 Task: Toggle the option "Accept autocomlete suggestions on Enter".
Action: Mouse moved to (1198, 35)
Screenshot: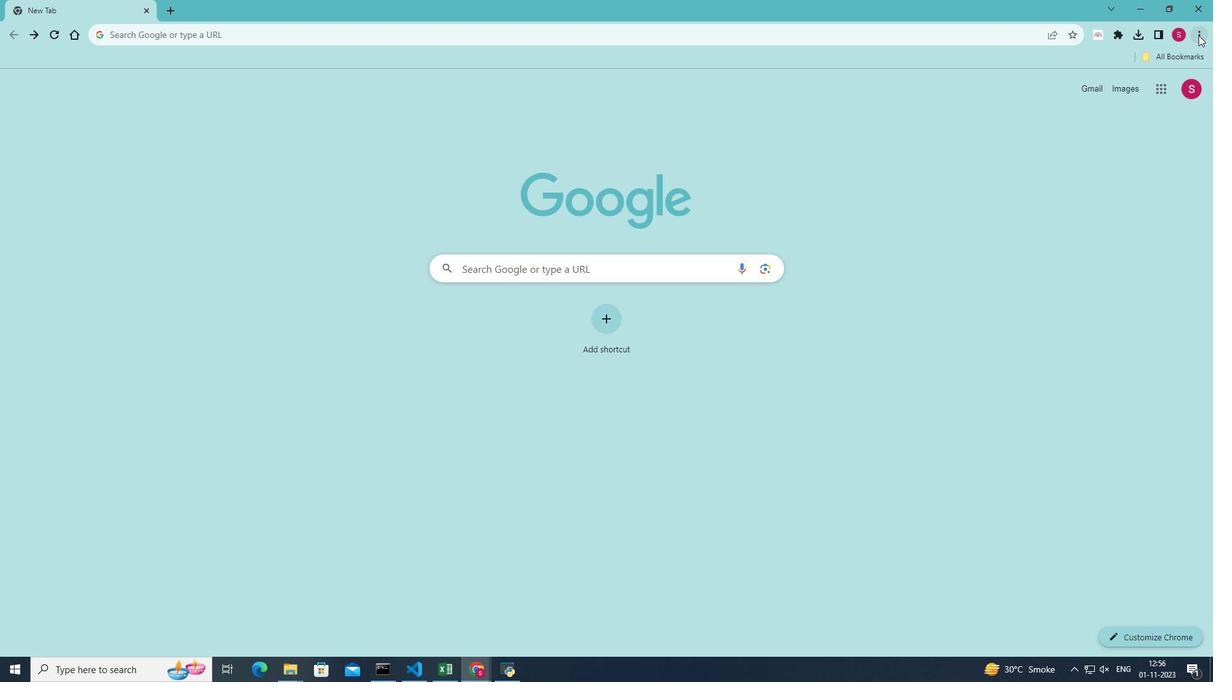 
Action: Mouse pressed left at (1198, 35)
Screenshot: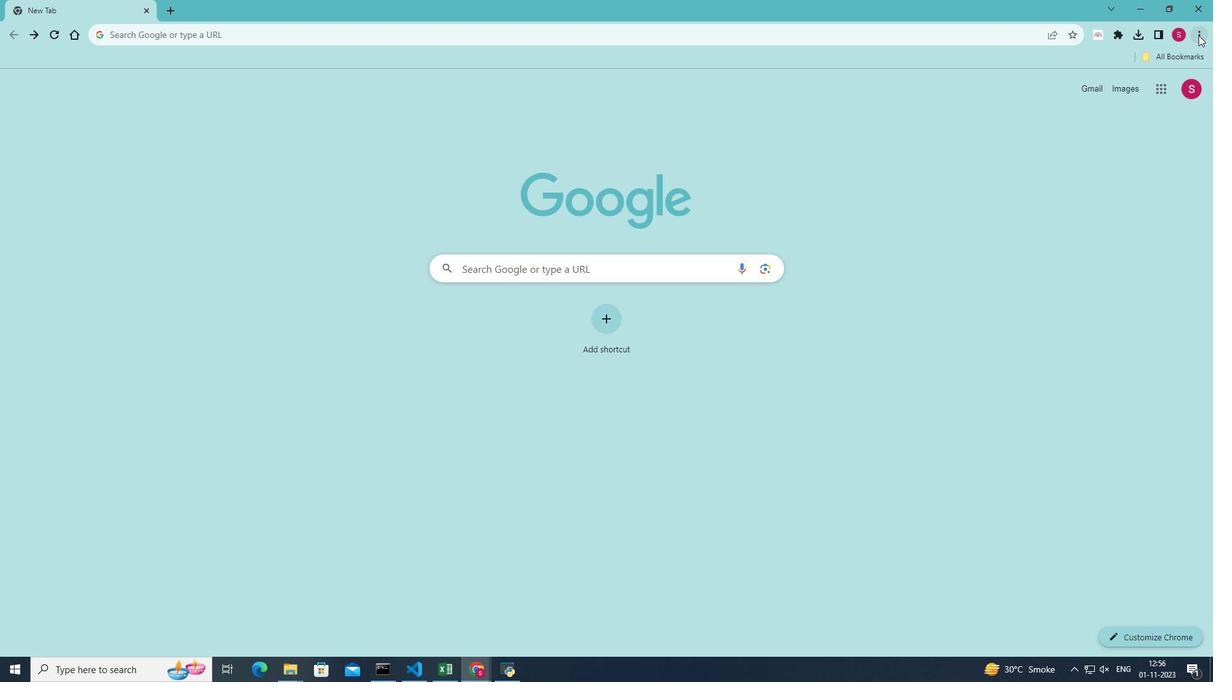 
Action: Mouse moved to (1097, 230)
Screenshot: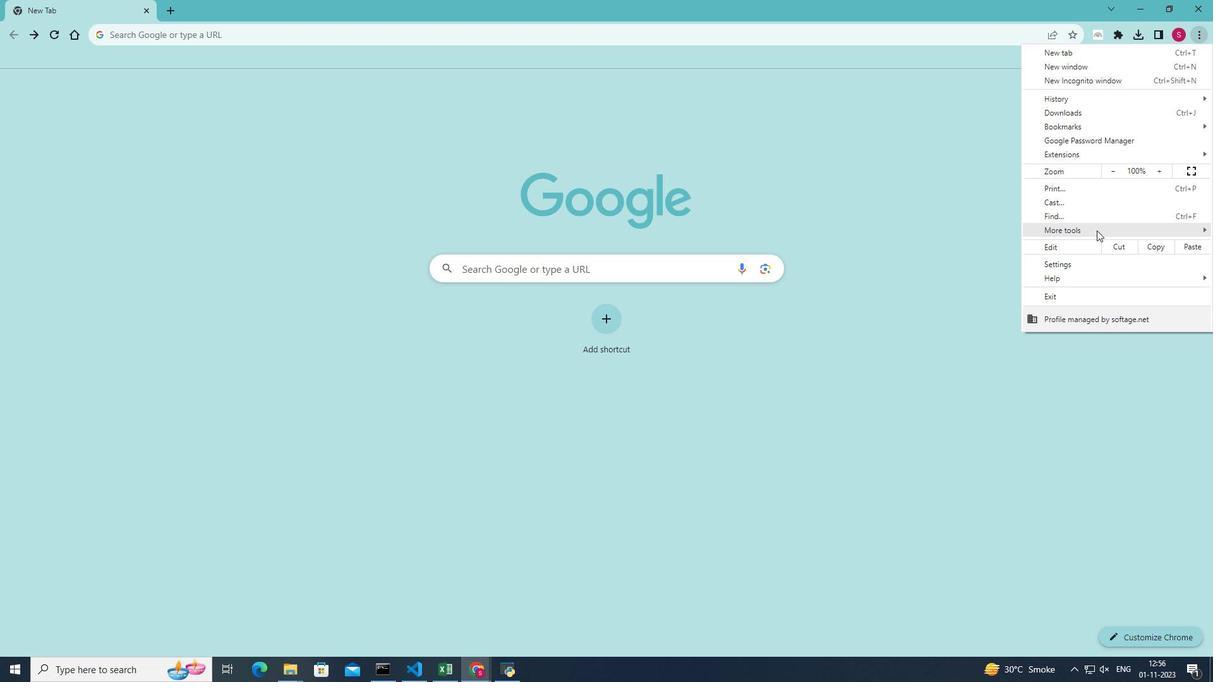 
Action: Mouse pressed left at (1097, 230)
Screenshot: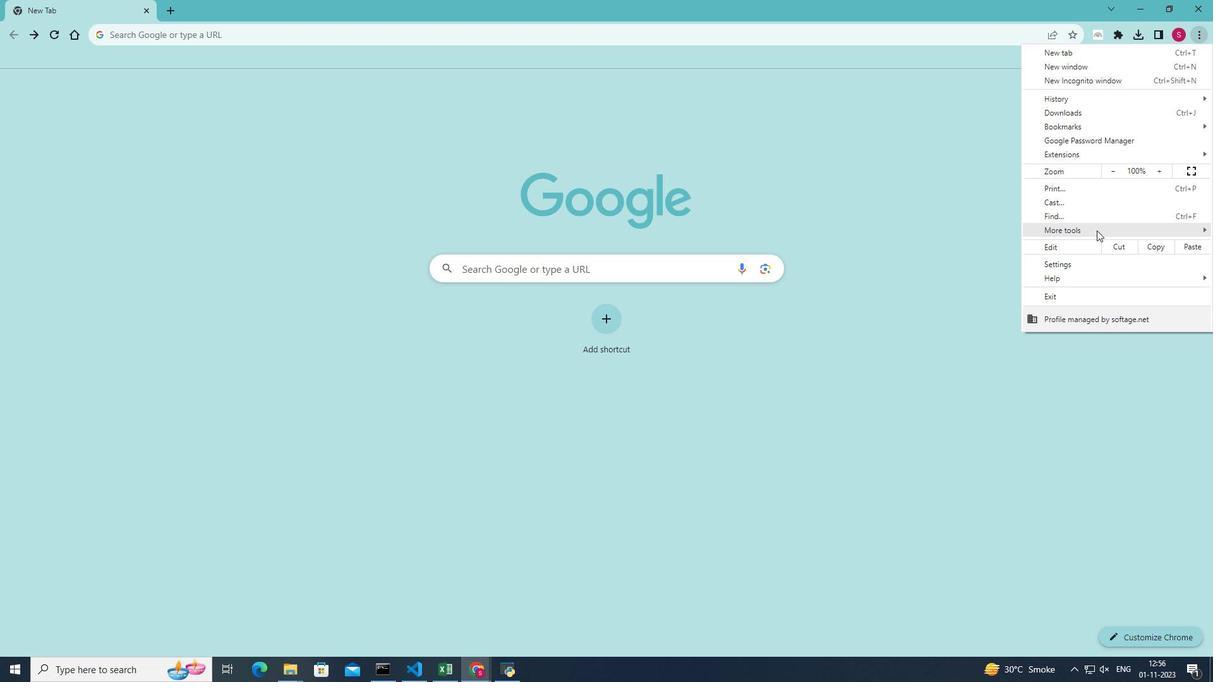 
Action: Mouse moved to (964, 319)
Screenshot: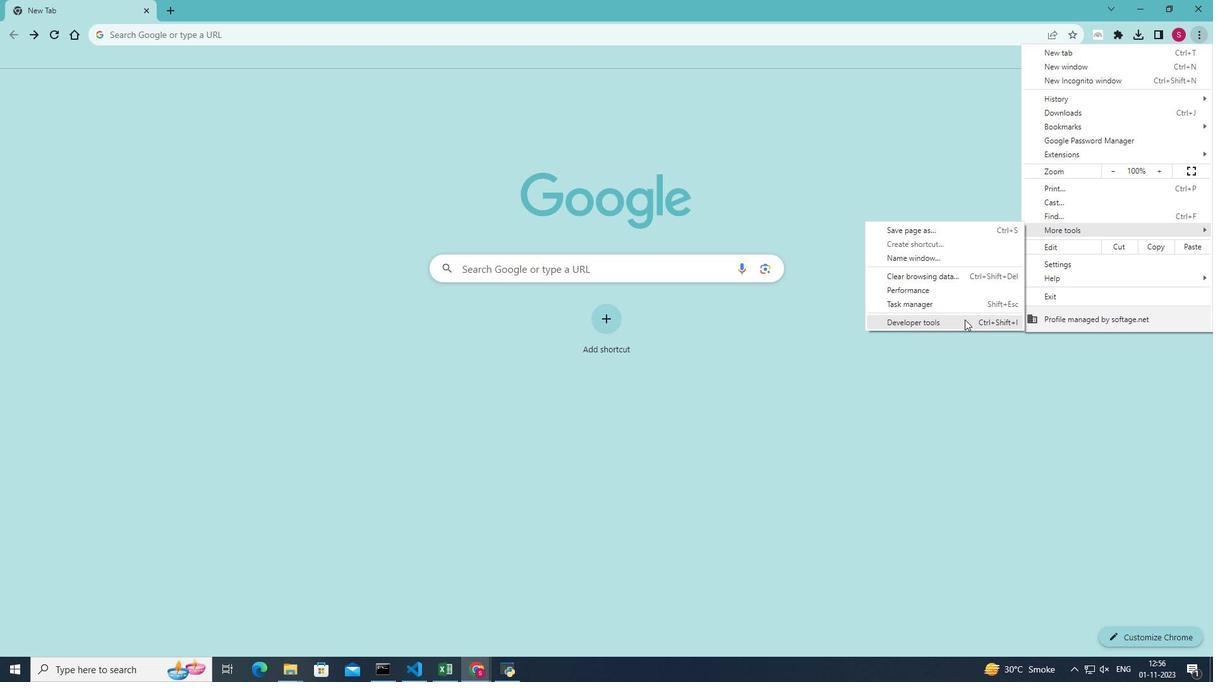 
Action: Mouse pressed left at (964, 319)
Screenshot: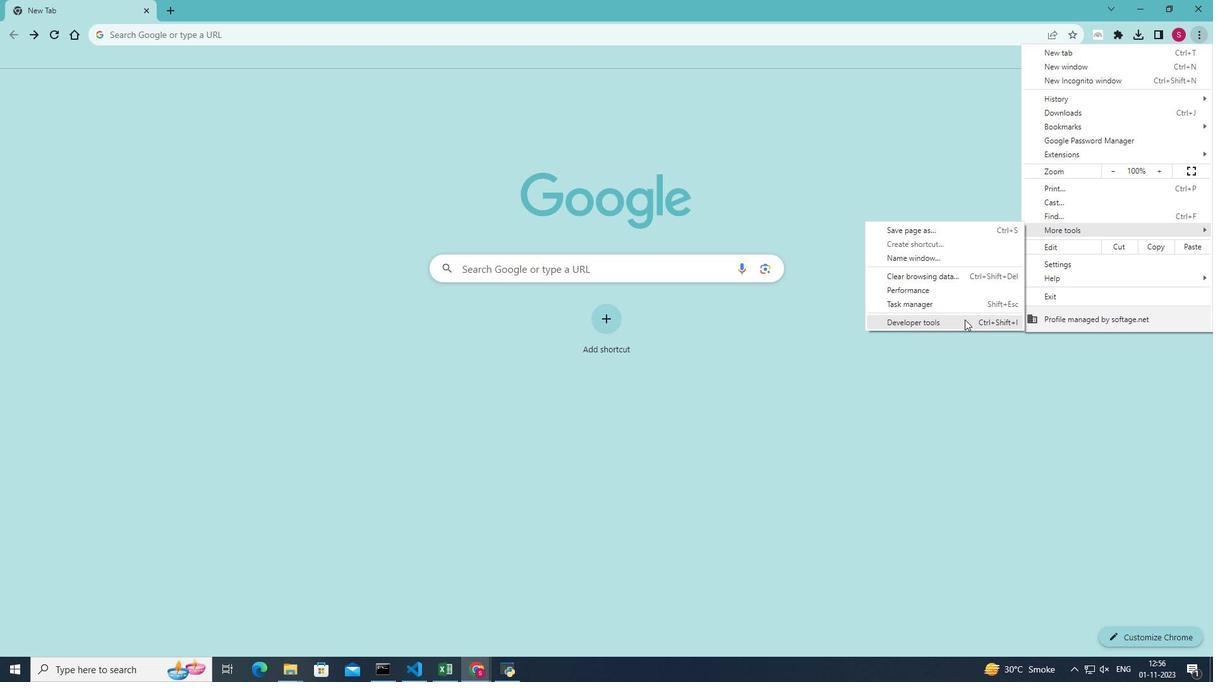 
Action: Mouse moved to (1169, 77)
Screenshot: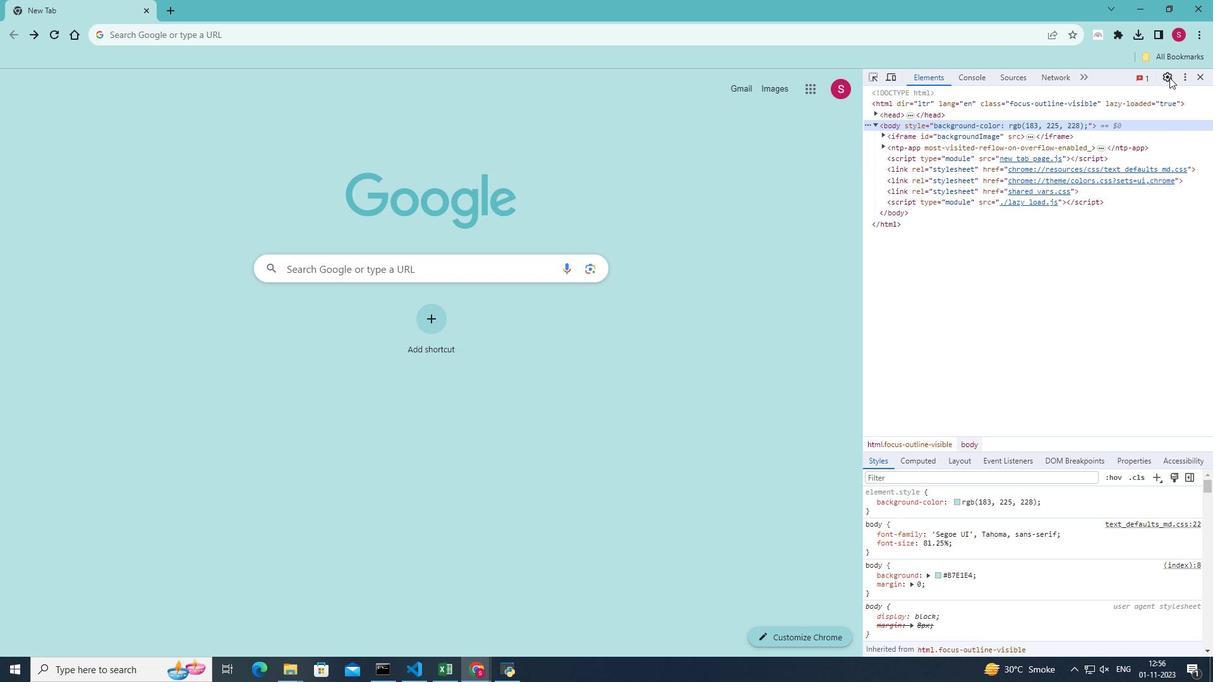 
Action: Mouse pressed left at (1169, 77)
Screenshot: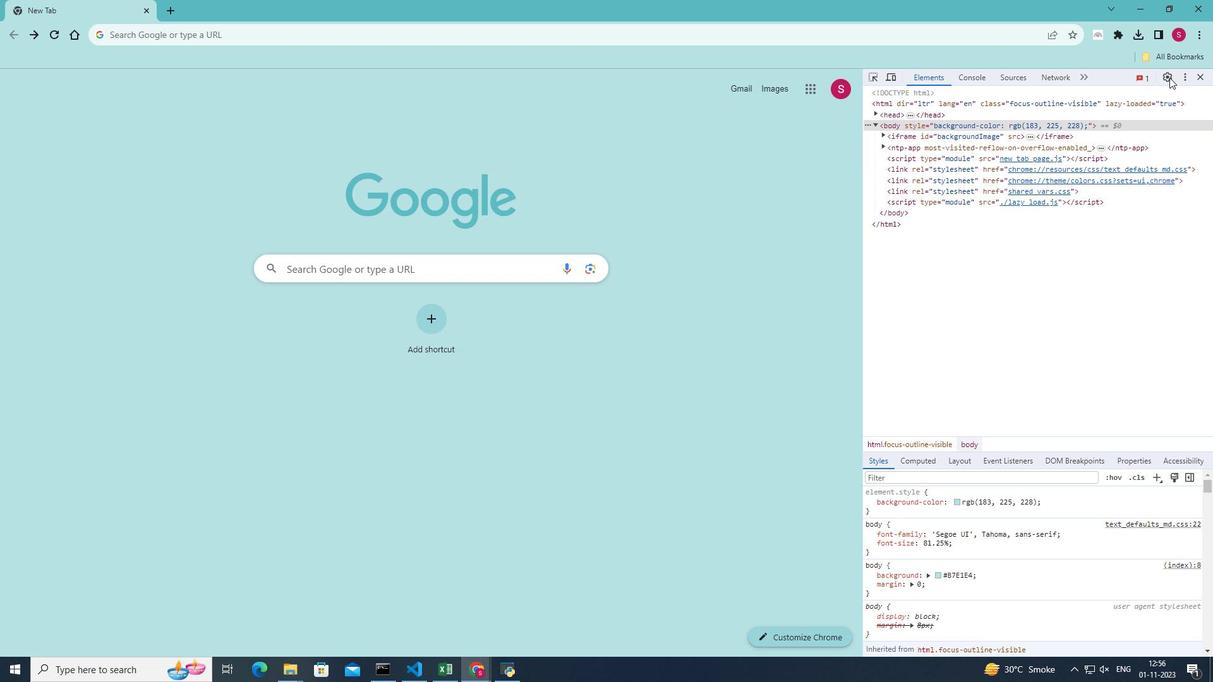 
Action: Mouse moved to (1162, 488)
Screenshot: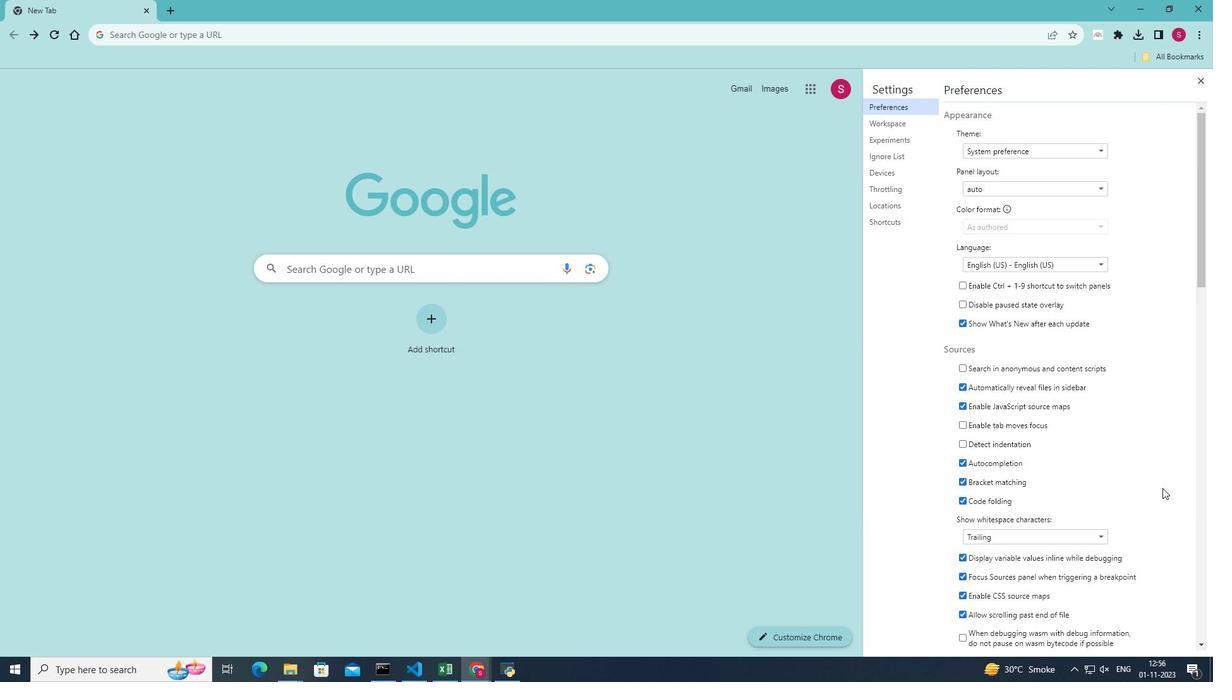 
Action: Mouse scrolled (1162, 487) with delta (0, 0)
Screenshot: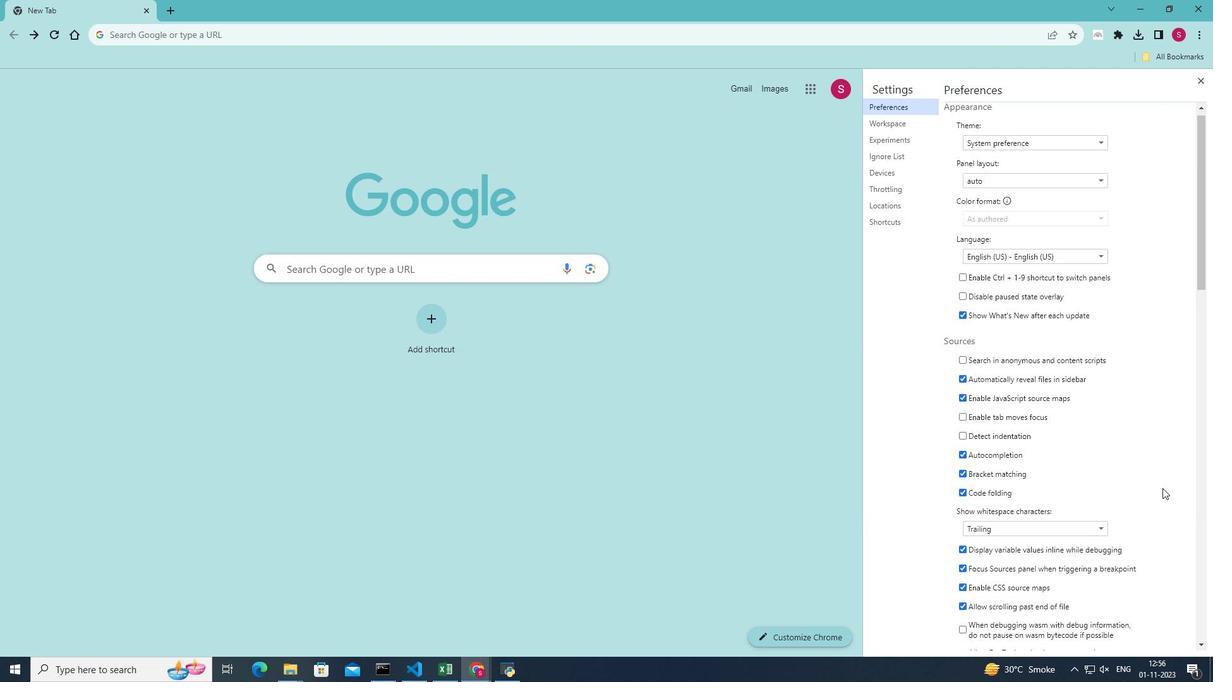 
Action: Mouse scrolled (1162, 487) with delta (0, 0)
Screenshot: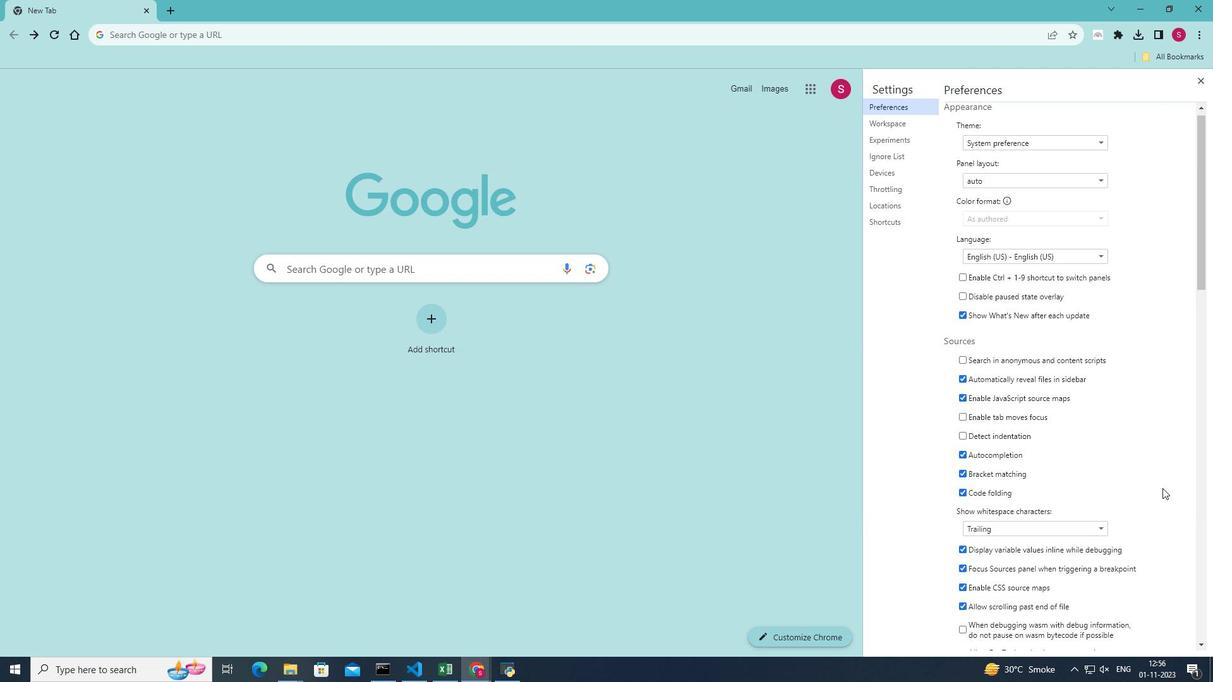 
Action: Mouse scrolled (1162, 487) with delta (0, 0)
Screenshot: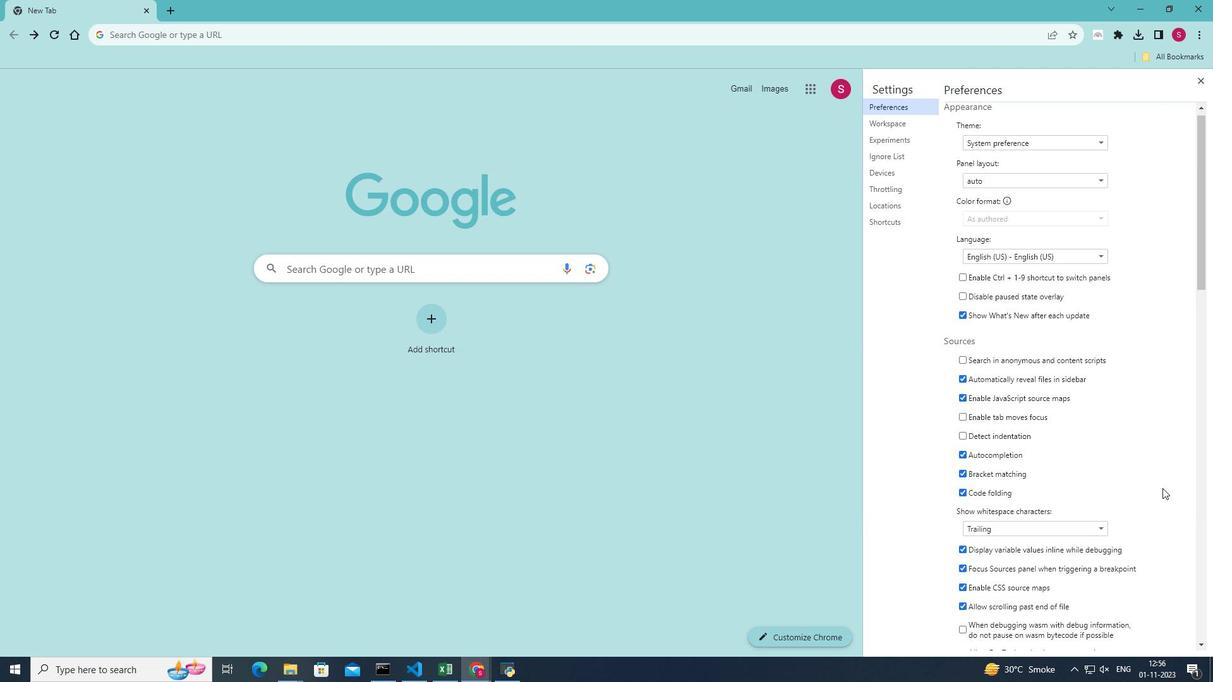 
Action: Mouse scrolled (1162, 487) with delta (0, 0)
Screenshot: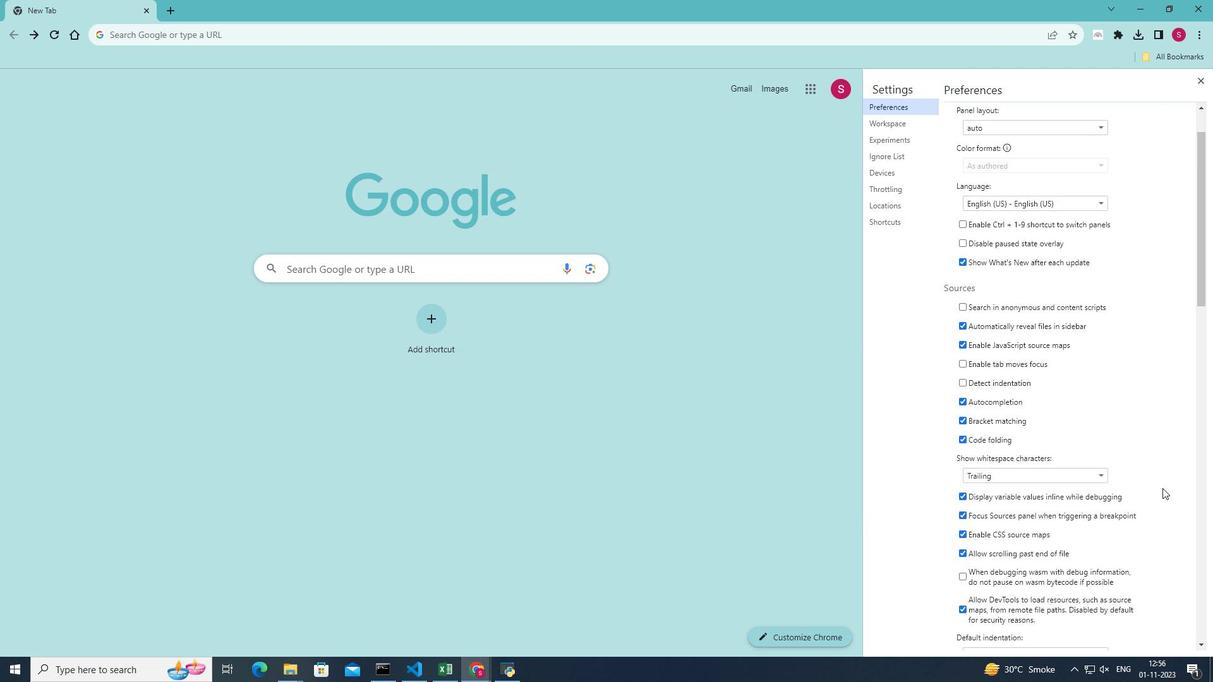 
Action: Mouse scrolled (1162, 487) with delta (0, 0)
Screenshot: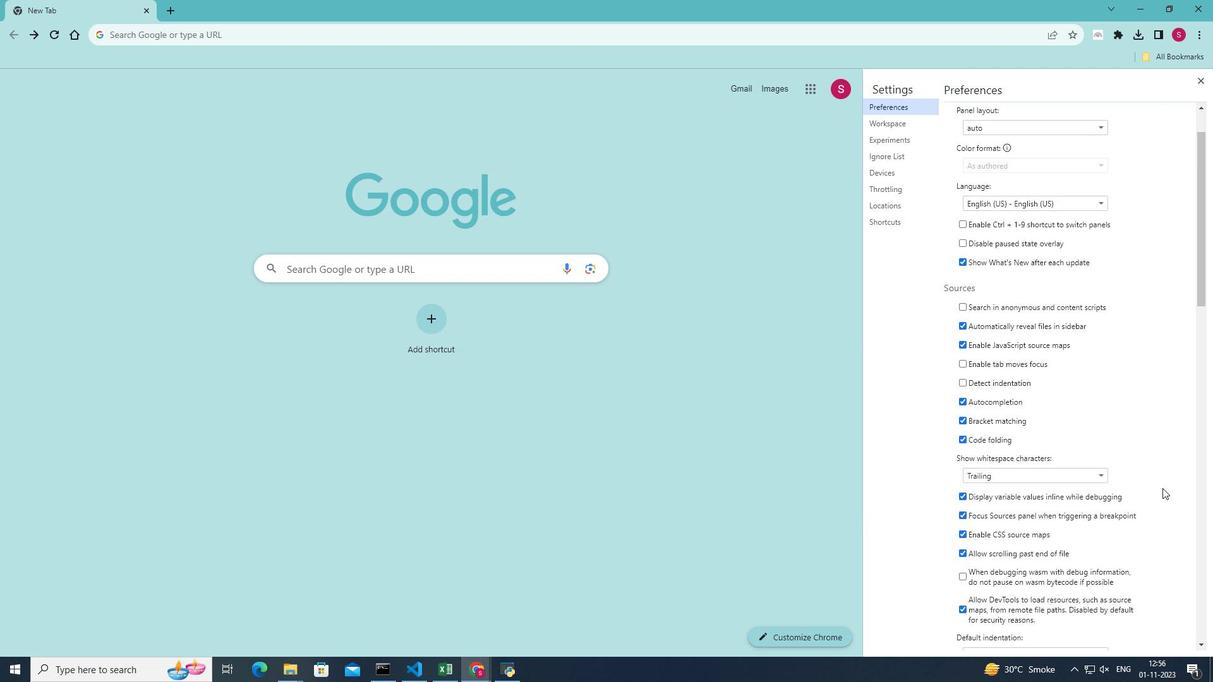 
Action: Mouse scrolled (1162, 487) with delta (0, 0)
Screenshot: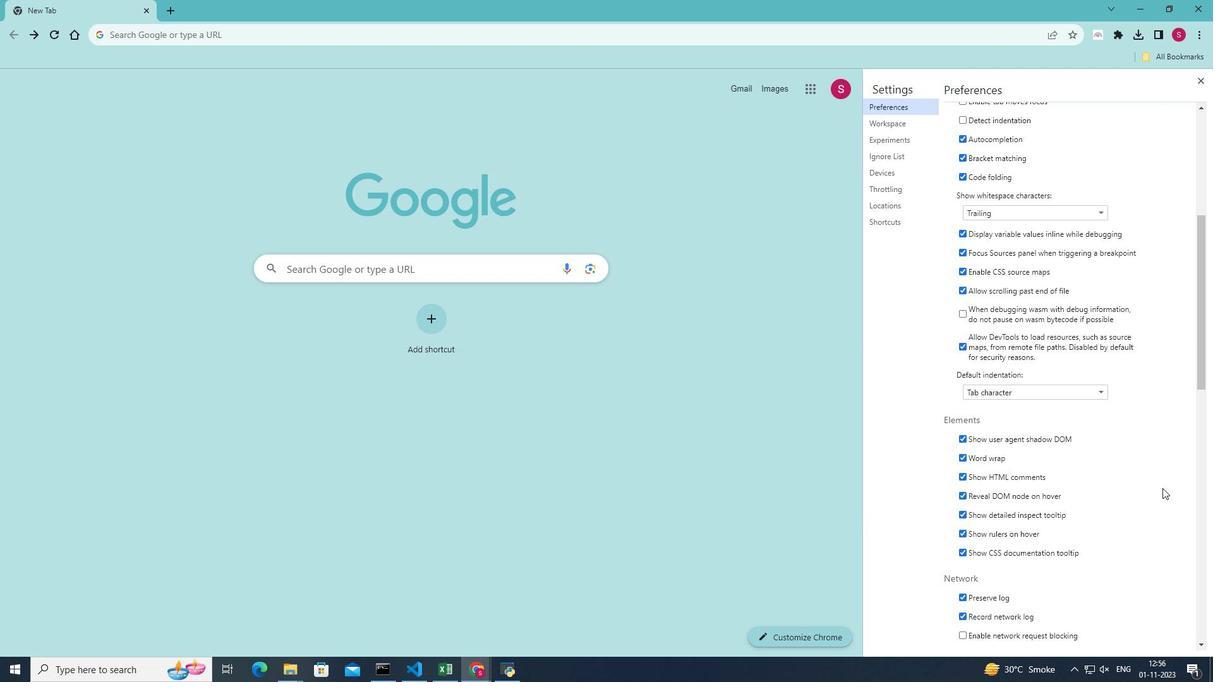 
Action: Mouse scrolled (1162, 487) with delta (0, 0)
Screenshot: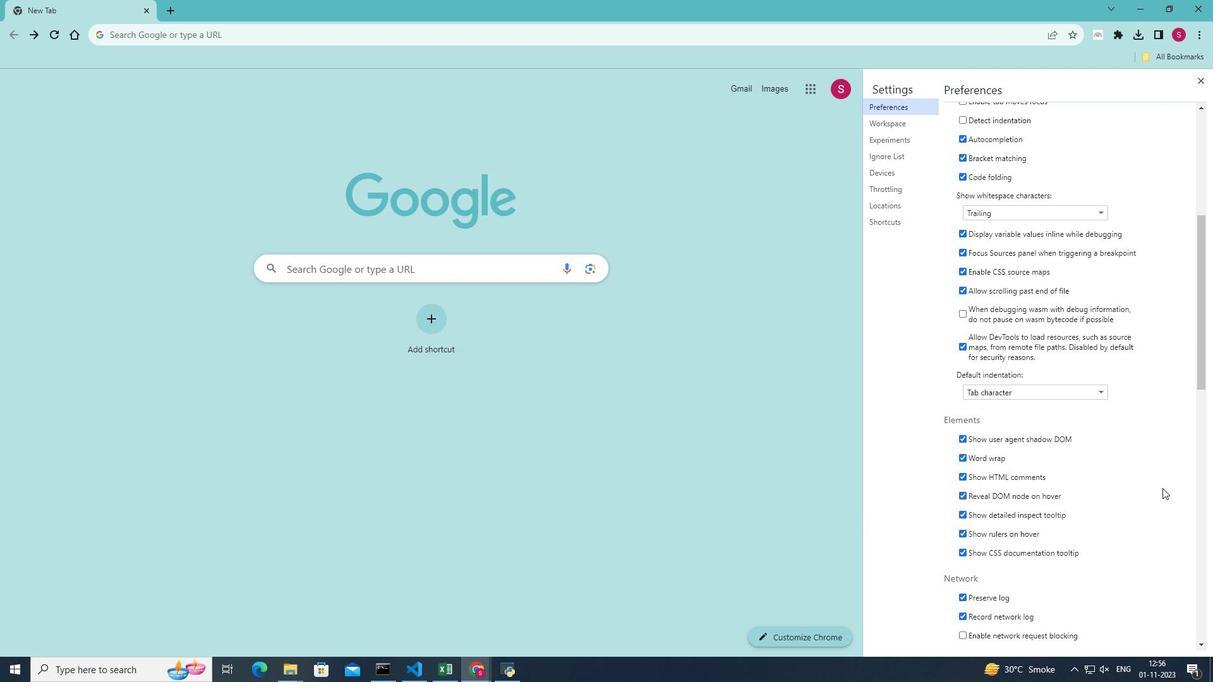 
Action: Mouse scrolled (1162, 487) with delta (0, 0)
Screenshot: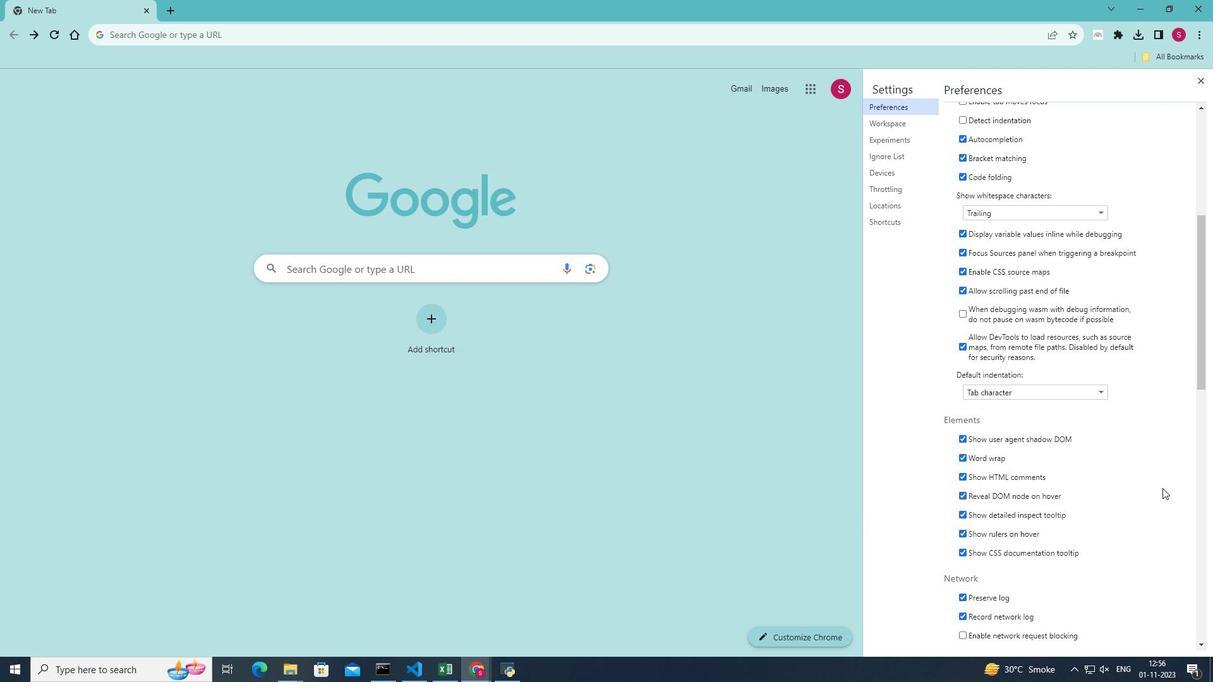 
Action: Mouse scrolled (1162, 487) with delta (0, 0)
Screenshot: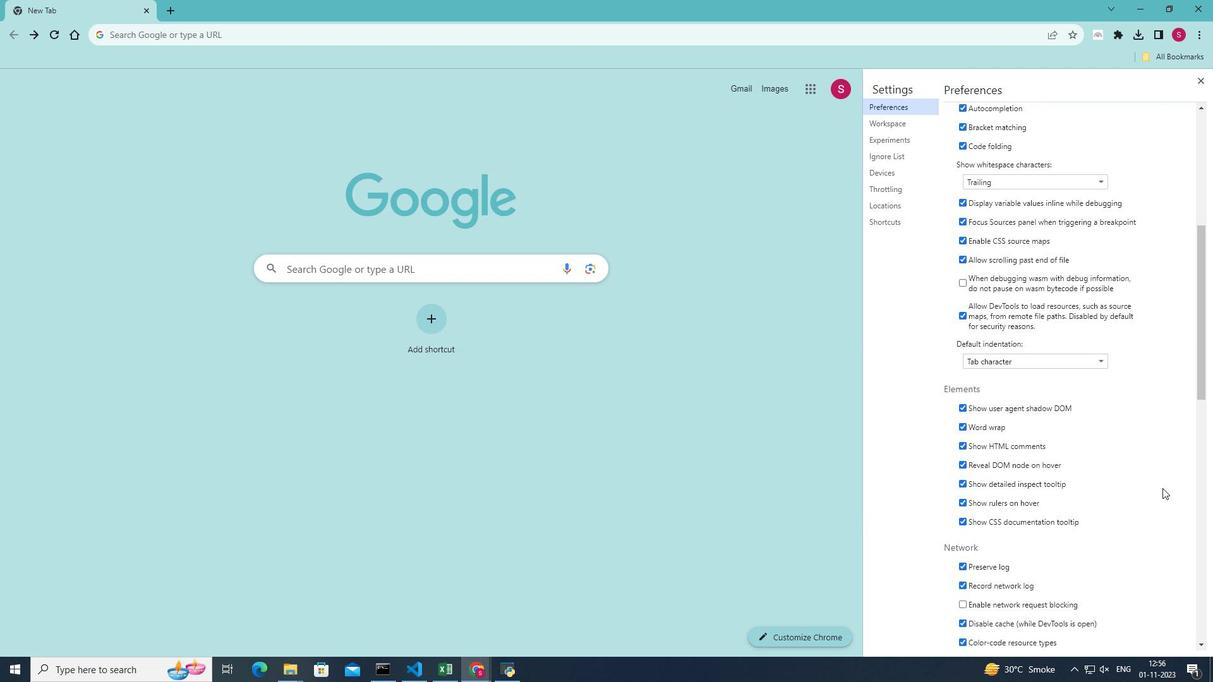 
Action: Mouse scrolled (1162, 487) with delta (0, 0)
Screenshot: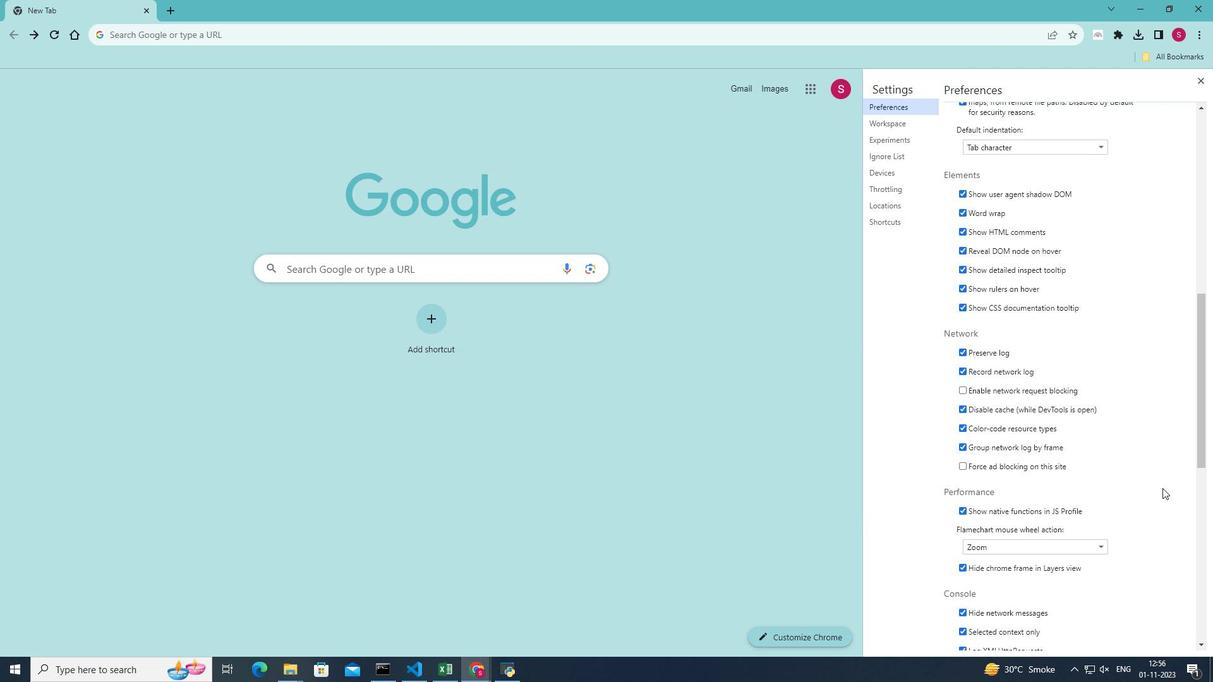 
Action: Mouse scrolled (1162, 487) with delta (0, 0)
Screenshot: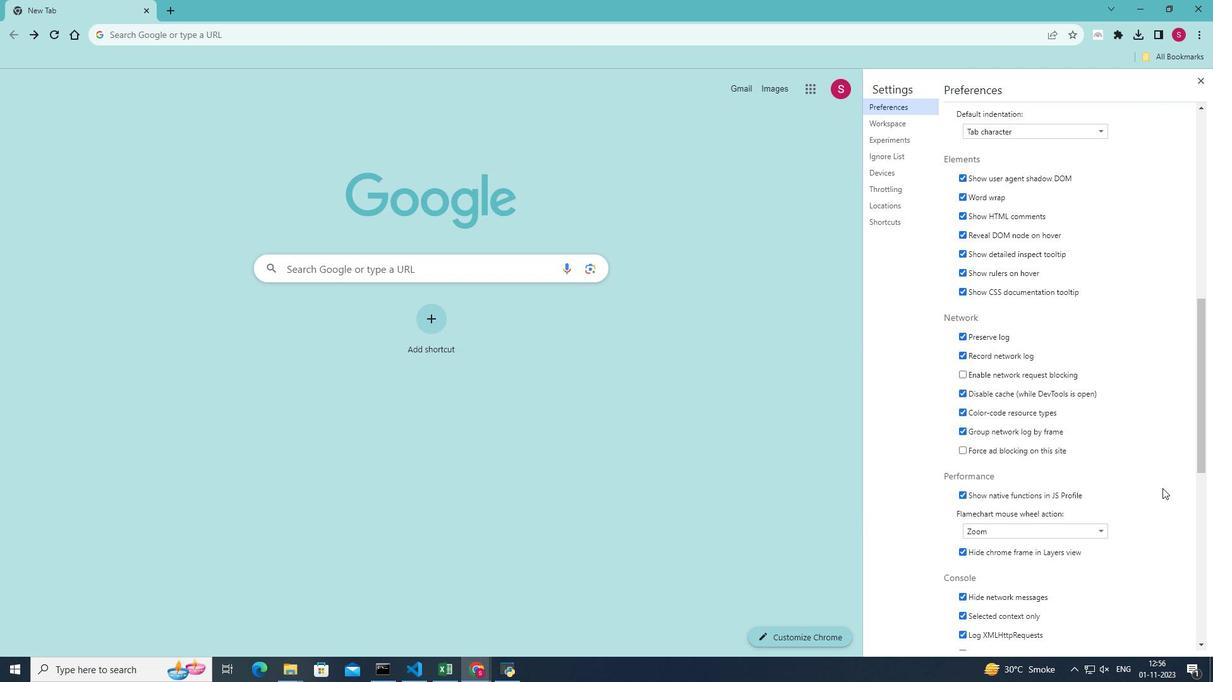 
Action: Mouse scrolled (1162, 487) with delta (0, 0)
Screenshot: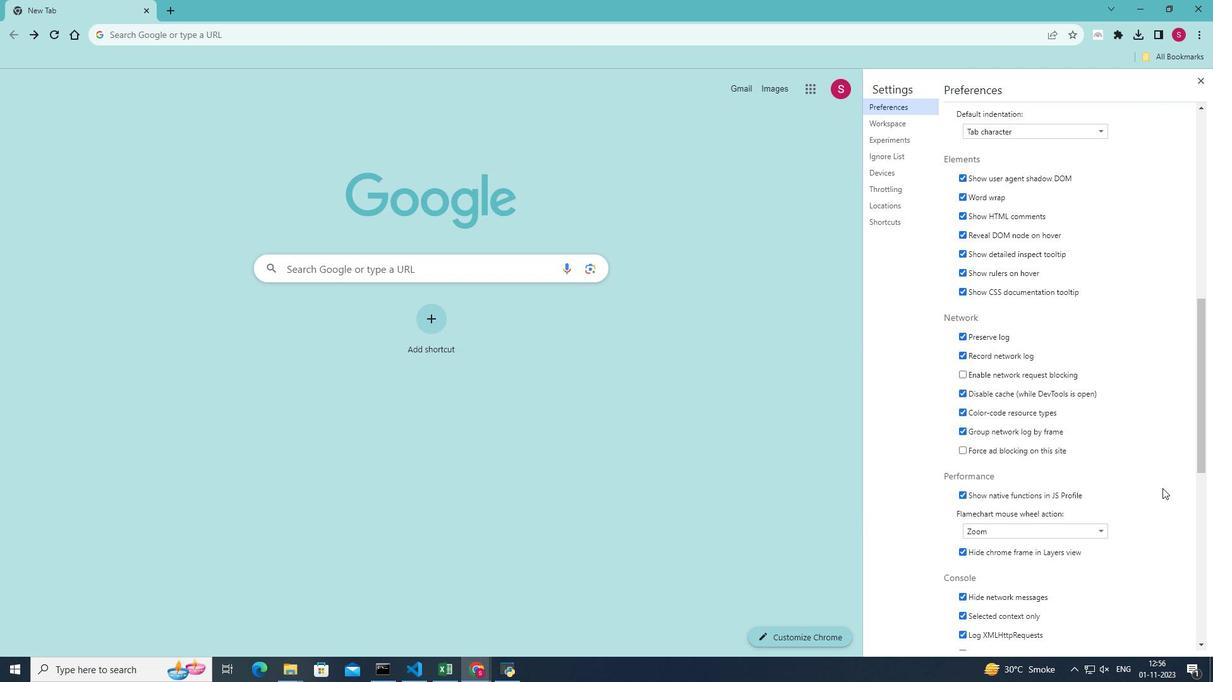 
Action: Mouse scrolled (1162, 487) with delta (0, 0)
Screenshot: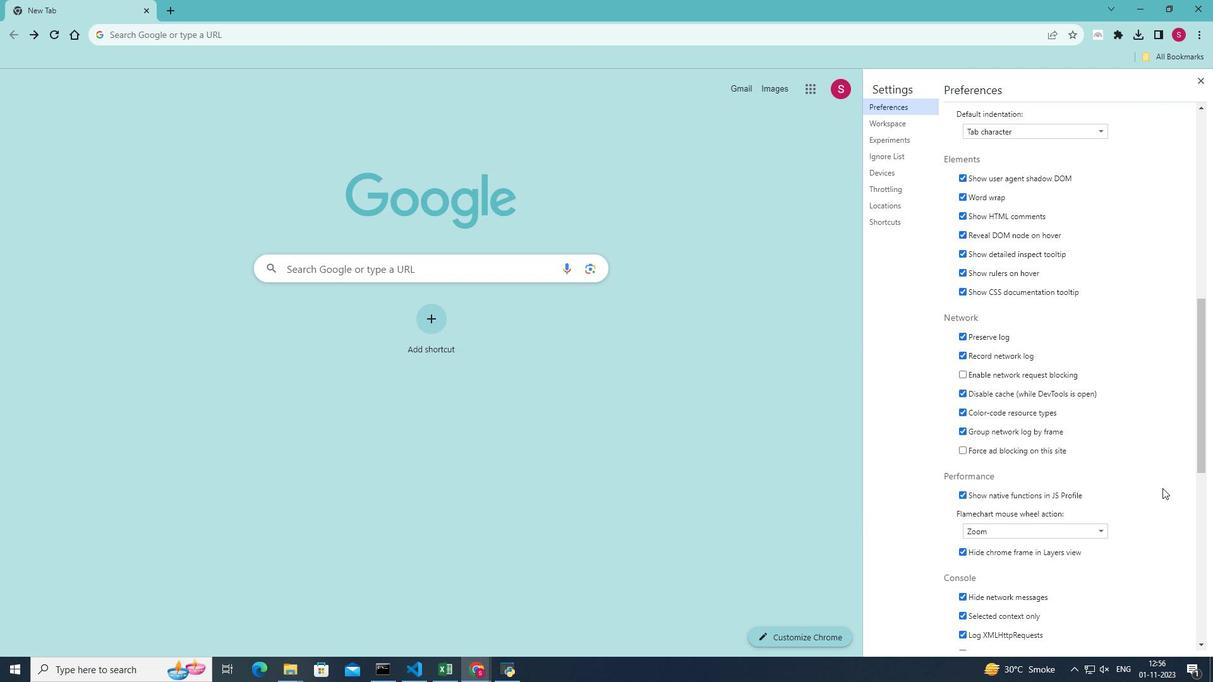 
Action: Mouse scrolled (1162, 487) with delta (0, 0)
Screenshot: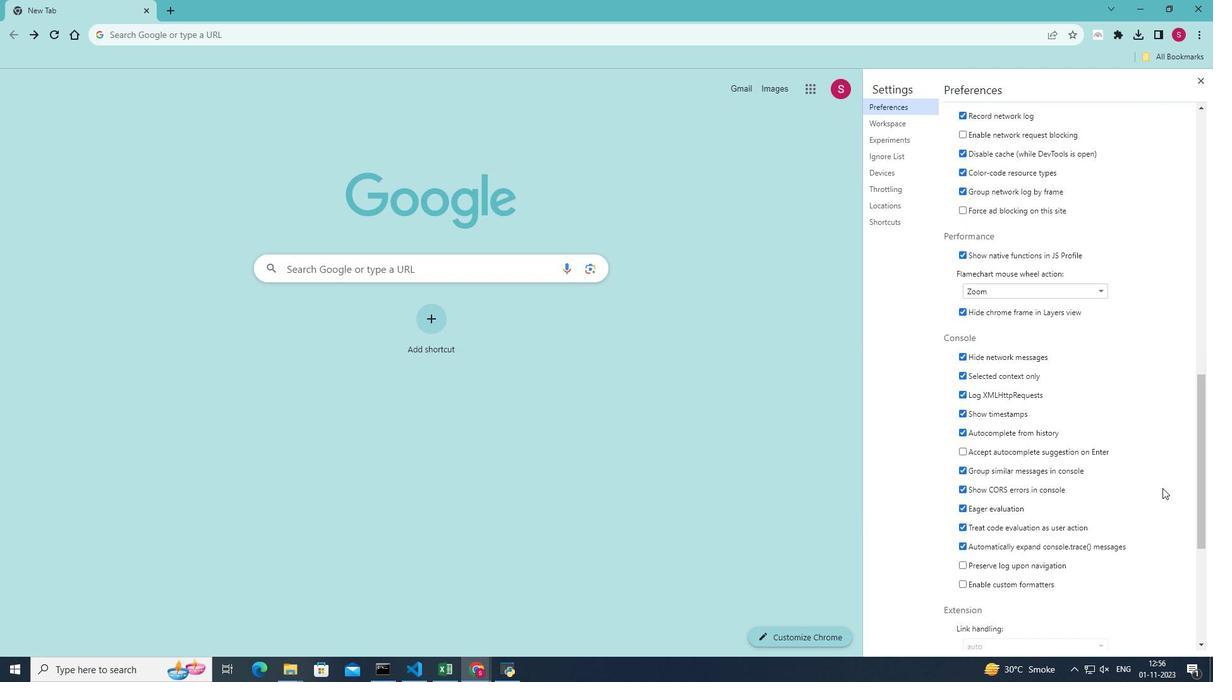 
Action: Mouse moved to (966, 392)
Screenshot: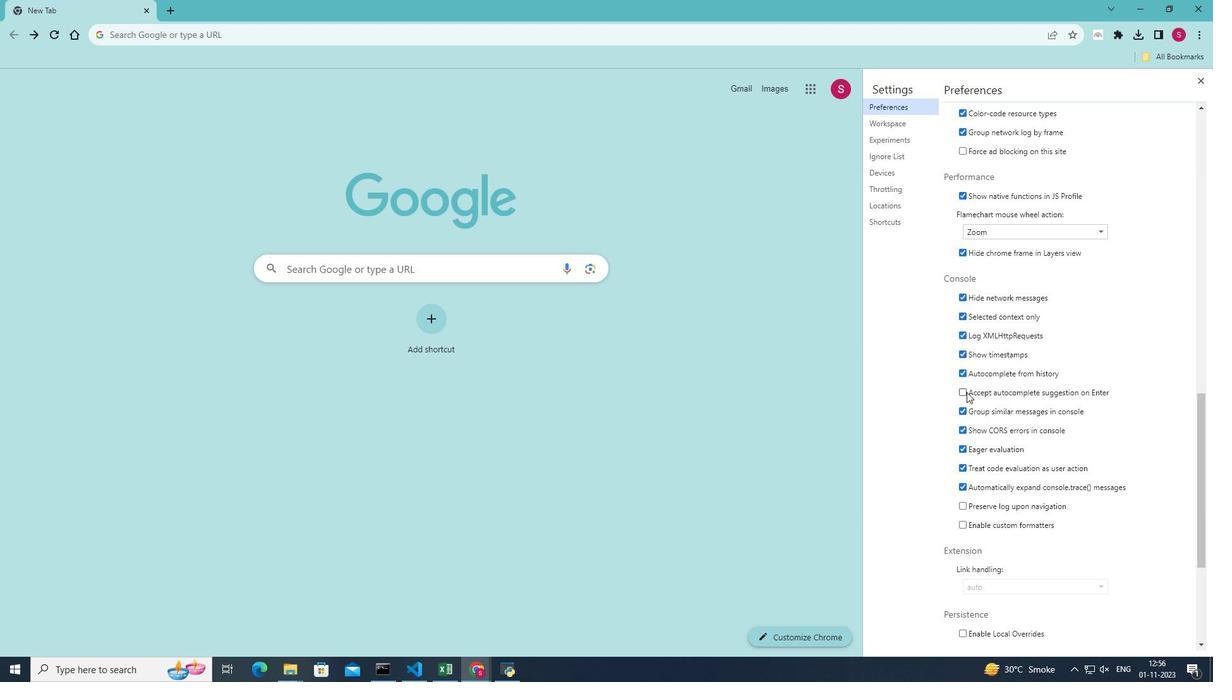 
Action: Mouse pressed left at (966, 392)
Screenshot: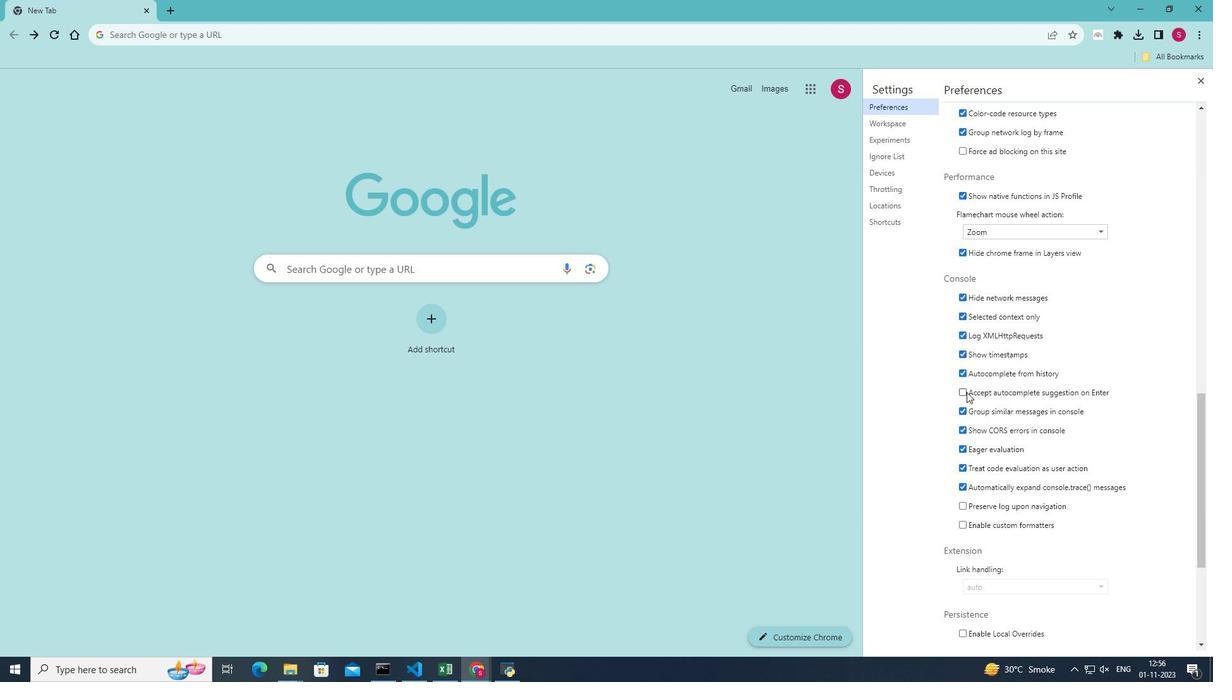 
Action: Mouse moved to (1091, 375)
Screenshot: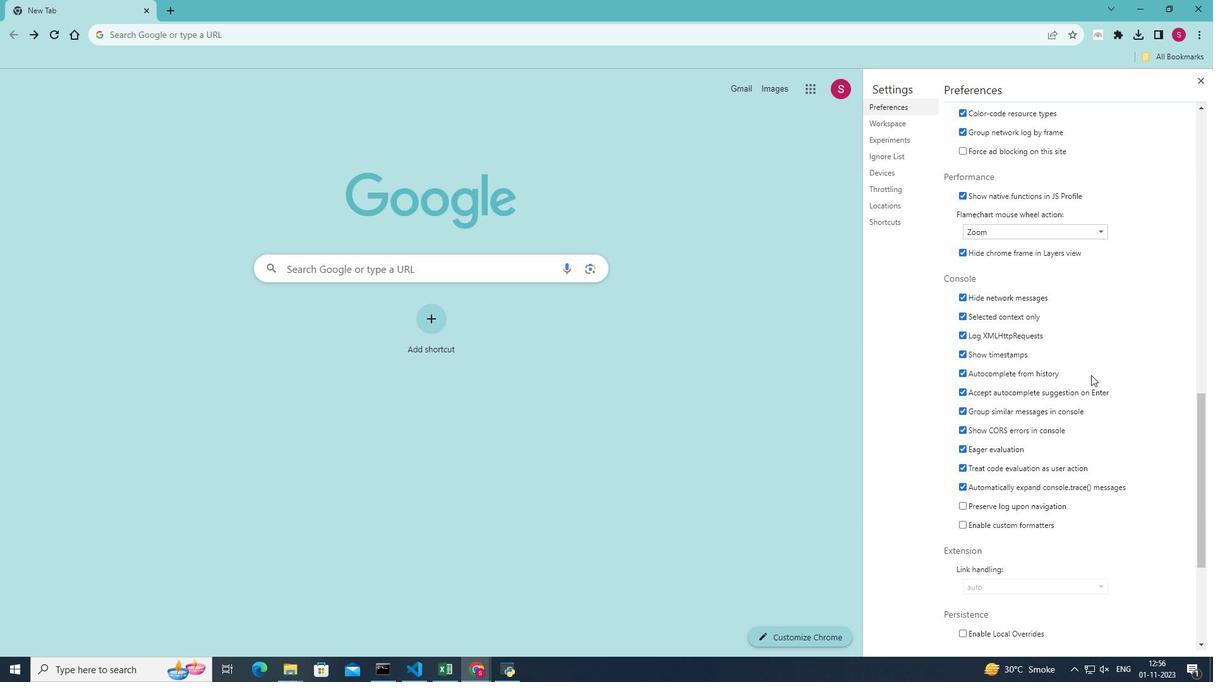 
